 Task: Create a task  Create a new online platform for online nutrition coaching , assign it to team member softage.3@softage.net in the project BlueChip and update the status of the task to  Off Track , set the priority of the task to Medium
Action: Mouse moved to (73, 56)
Screenshot: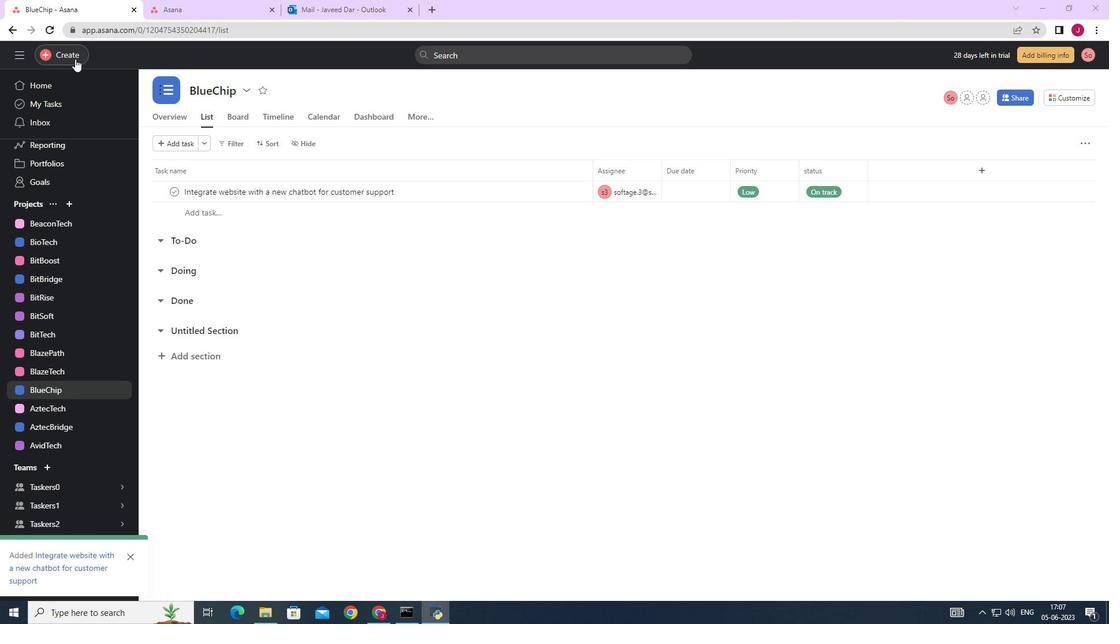 
Action: Mouse pressed left at (73, 56)
Screenshot: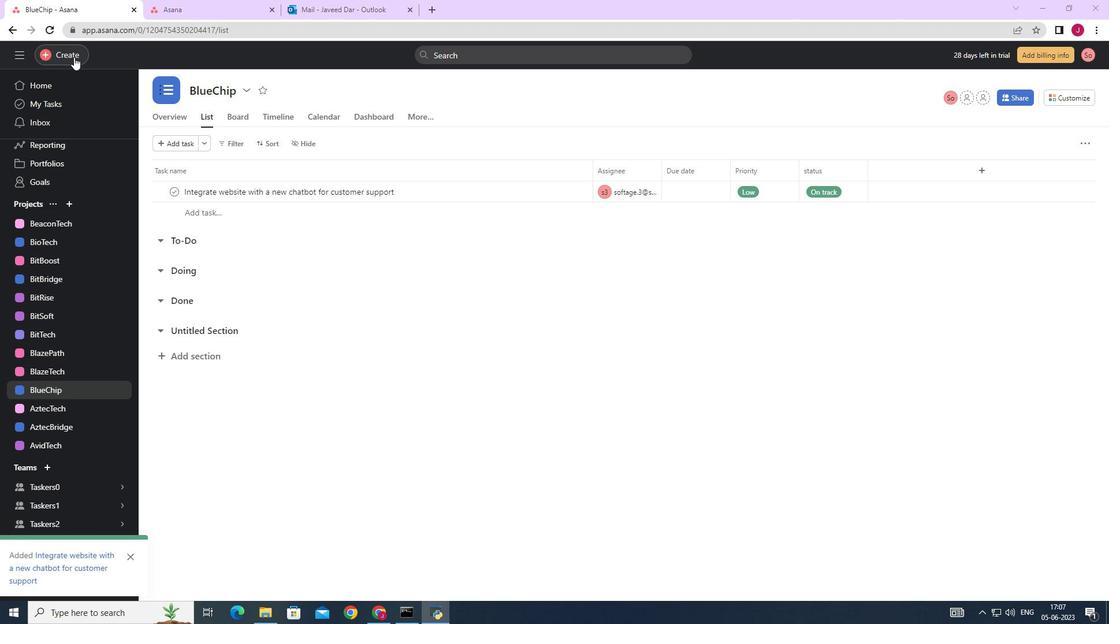
Action: Mouse moved to (140, 56)
Screenshot: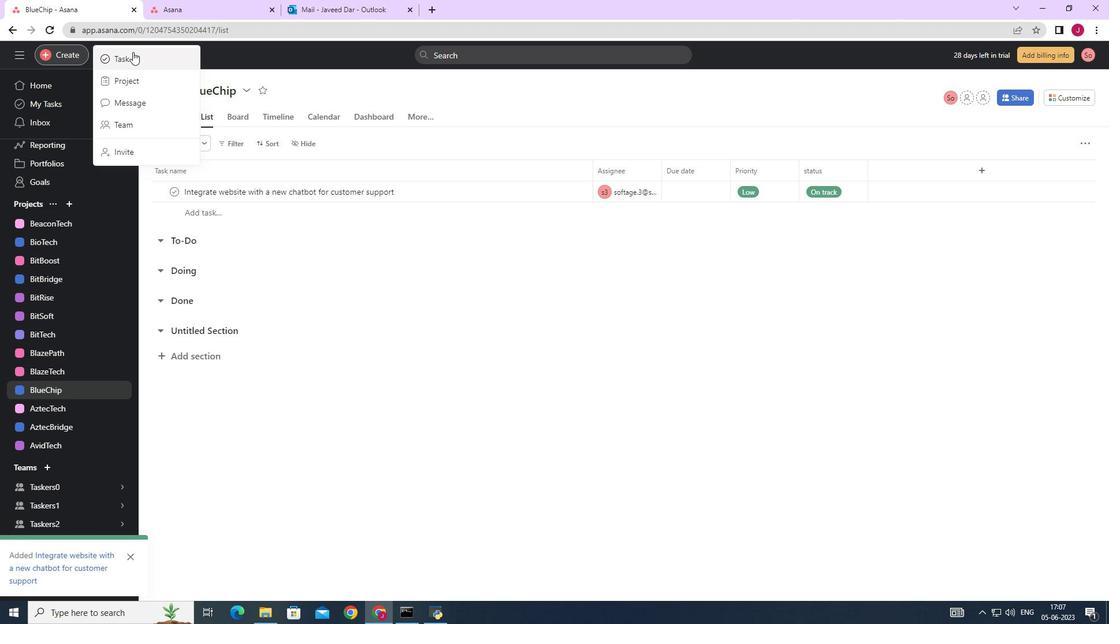 
Action: Mouse pressed left at (140, 56)
Screenshot: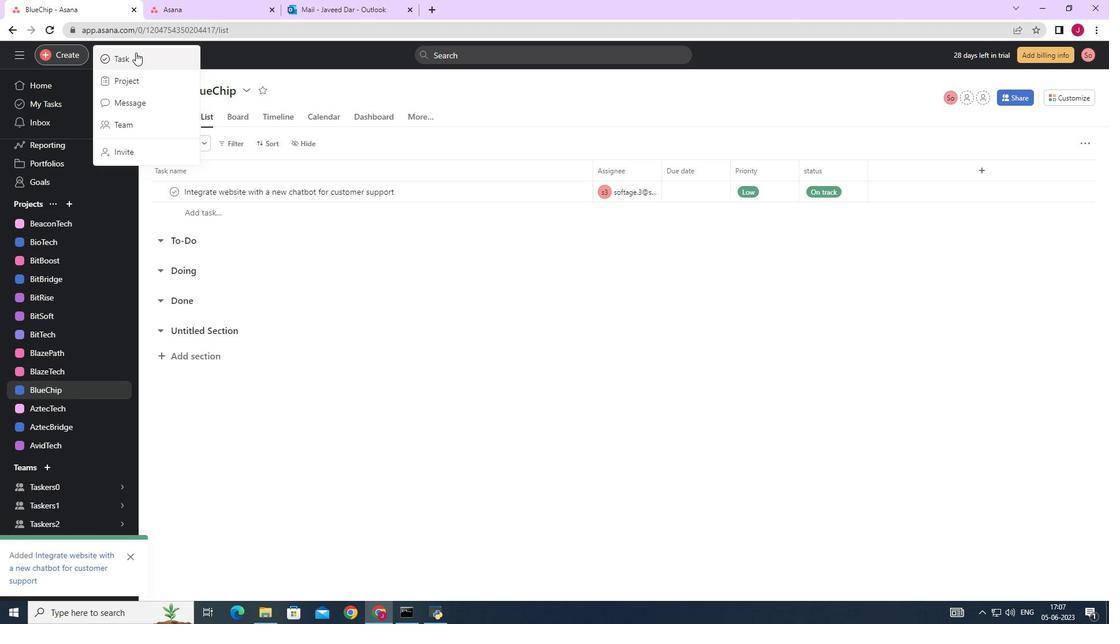 
Action: Mouse moved to (875, 386)
Screenshot: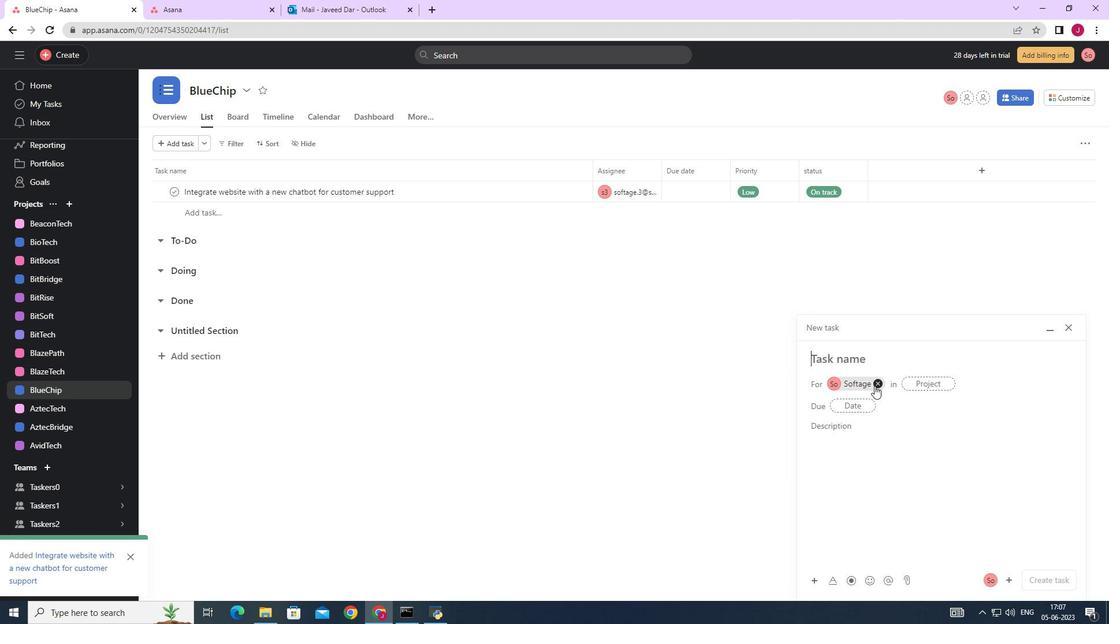 
Action: Mouse pressed left at (875, 386)
Screenshot: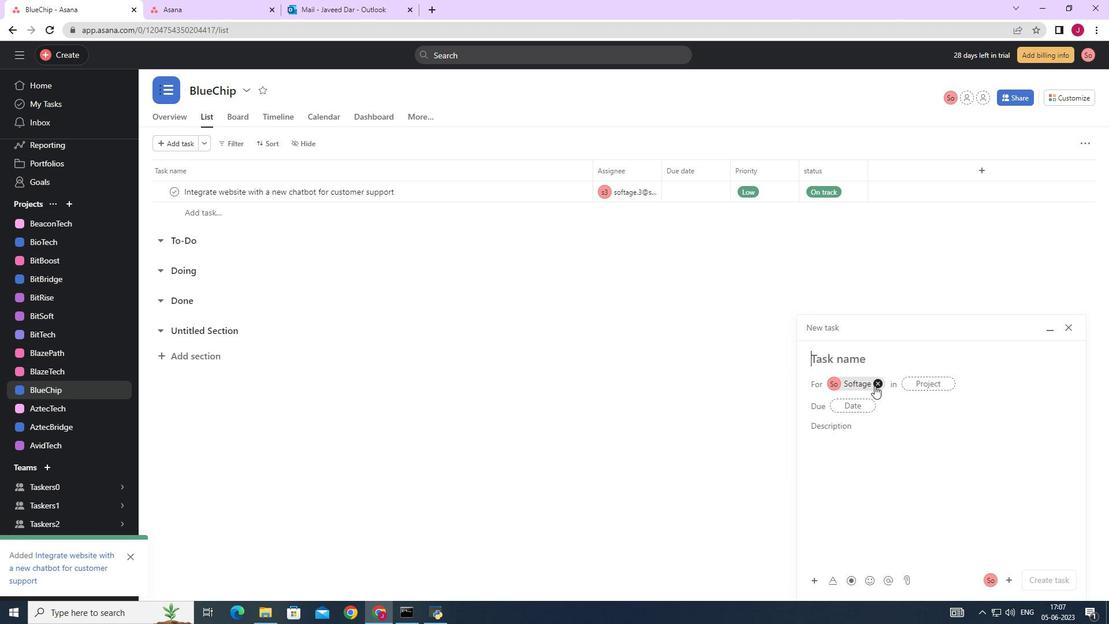
Action: Mouse moved to (832, 364)
Screenshot: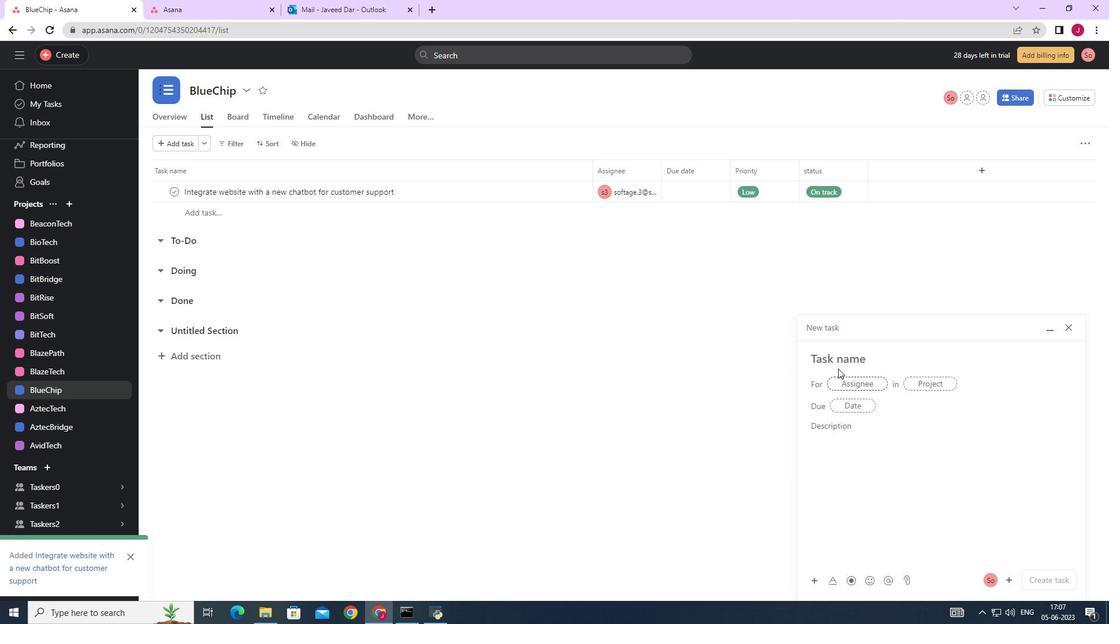 
Action: Key pressed <Key.caps_lock>C<Key.caps_lock>reate<Key.space>a<Key.space>new<Key.space>online<Key.space>platfp<Key.backspace>orm<Key.space>for<Key.space>online<Key.space>nutition<Key.space><Key.backspace><Key.backspace><Key.backspace><Key.backspace><Key.backspace><Key.backspace>trition<Key.space>
Screenshot: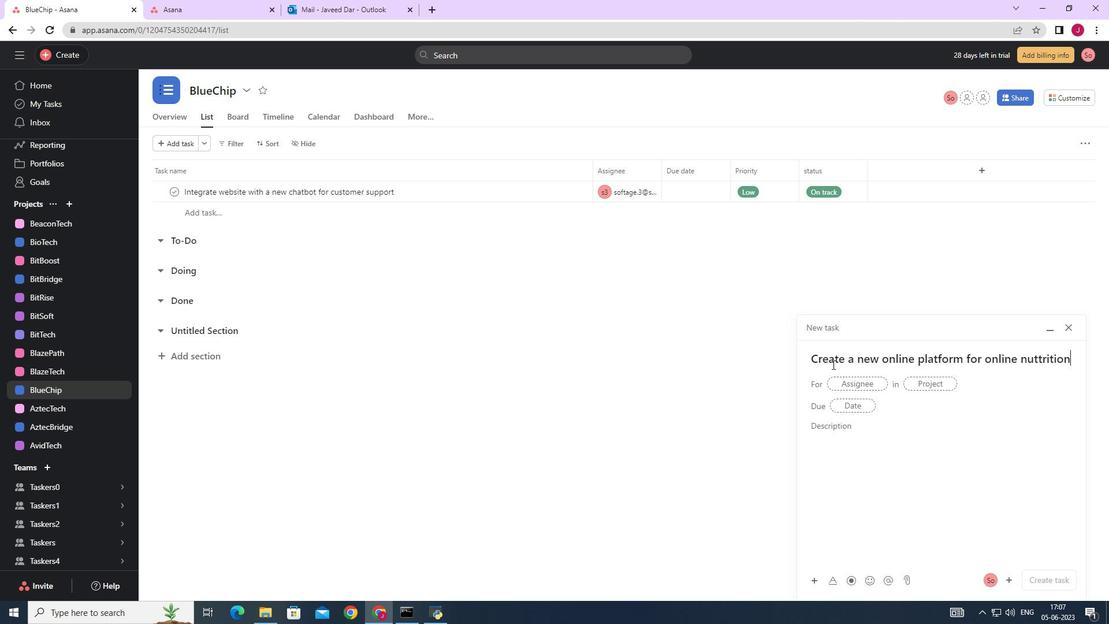 
Action: Mouse moved to (1043, 360)
Screenshot: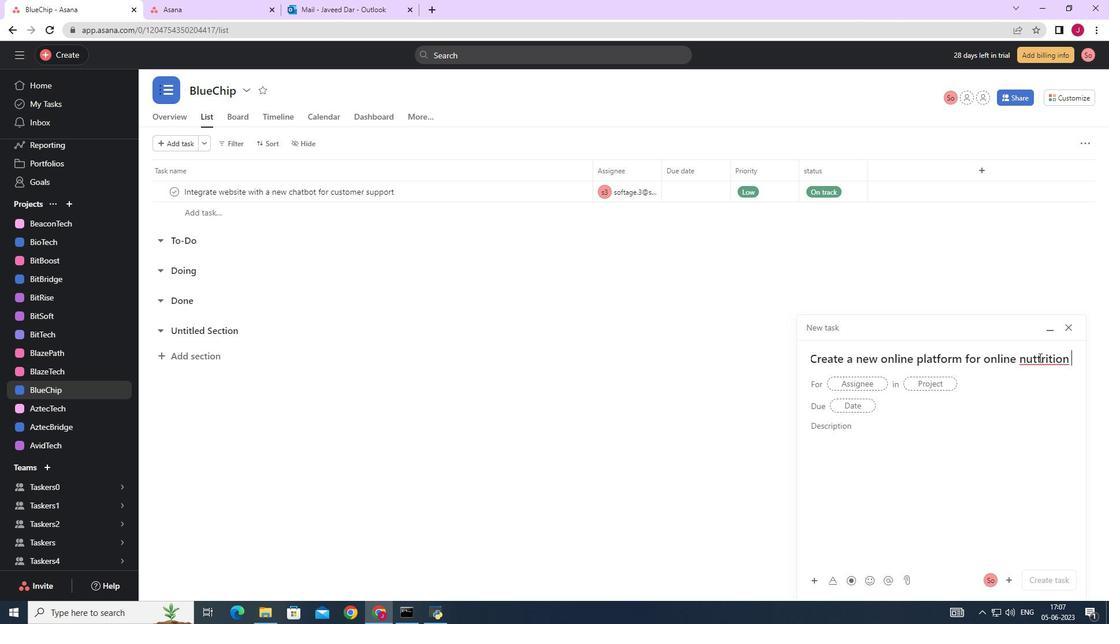 
Action: Mouse pressed left at (1043, 360)
Screenshot: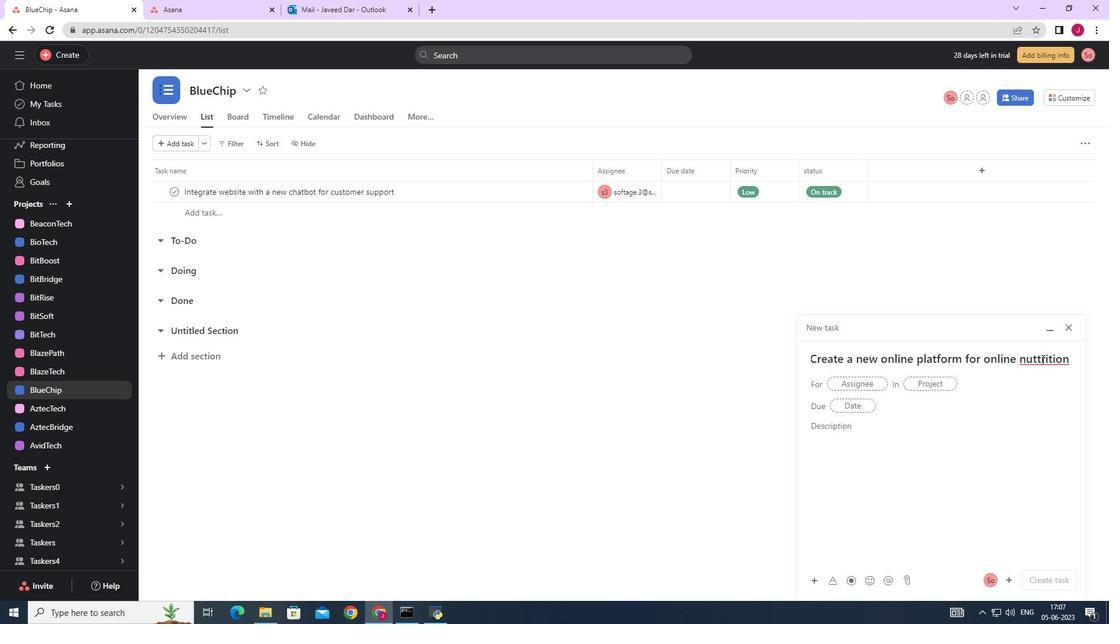 
Action: Mouse moved to (1042, 360)
Screenshot: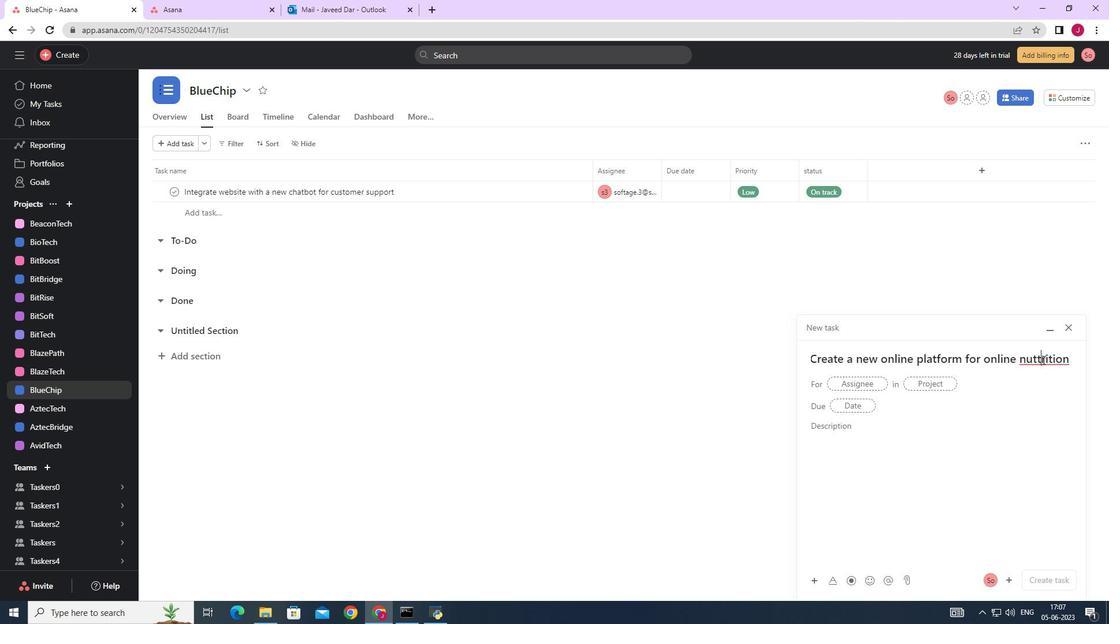 
Action: Mouse pressed left at (1042, 360)
Screenshot: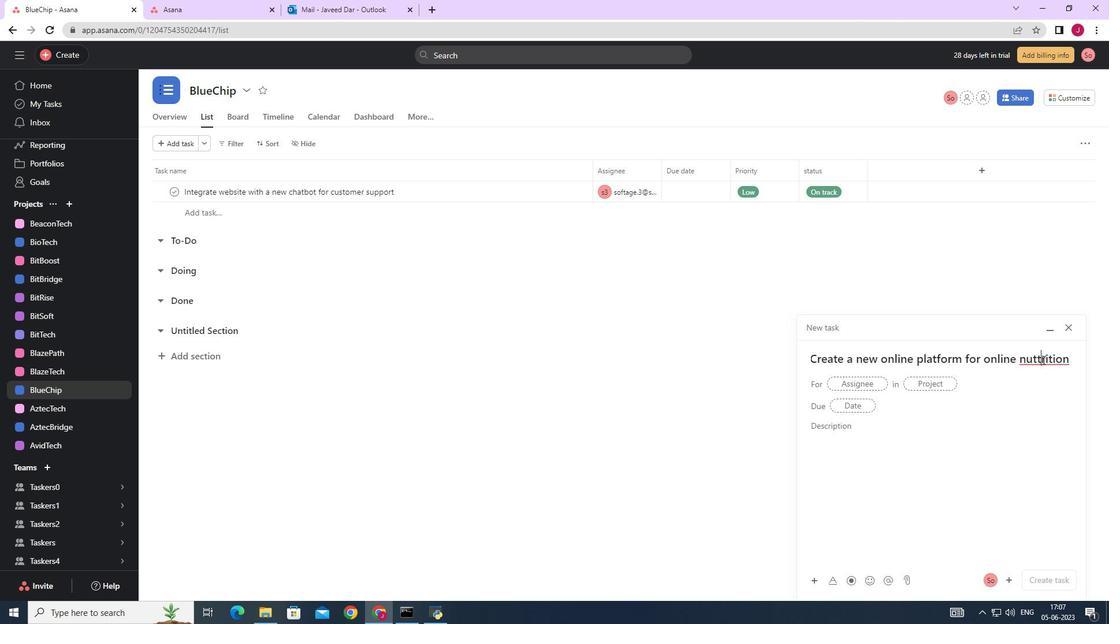 
Action: Mouse moved to (1042, 360)
Screenshot: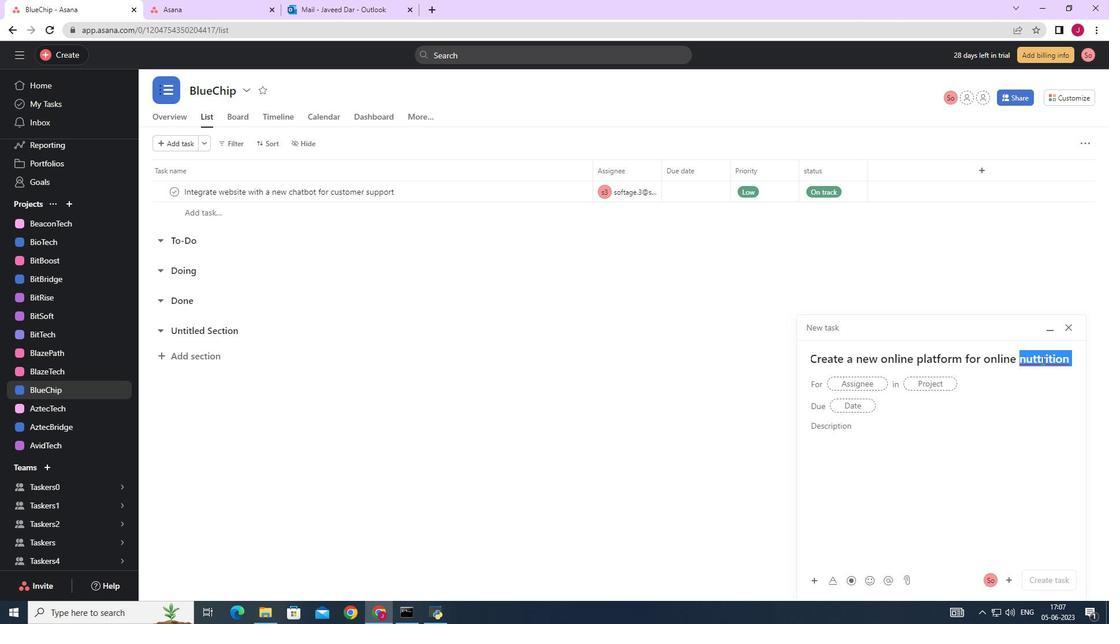 
Action: Mouse pressed left at (1042, 360)
Screenshot: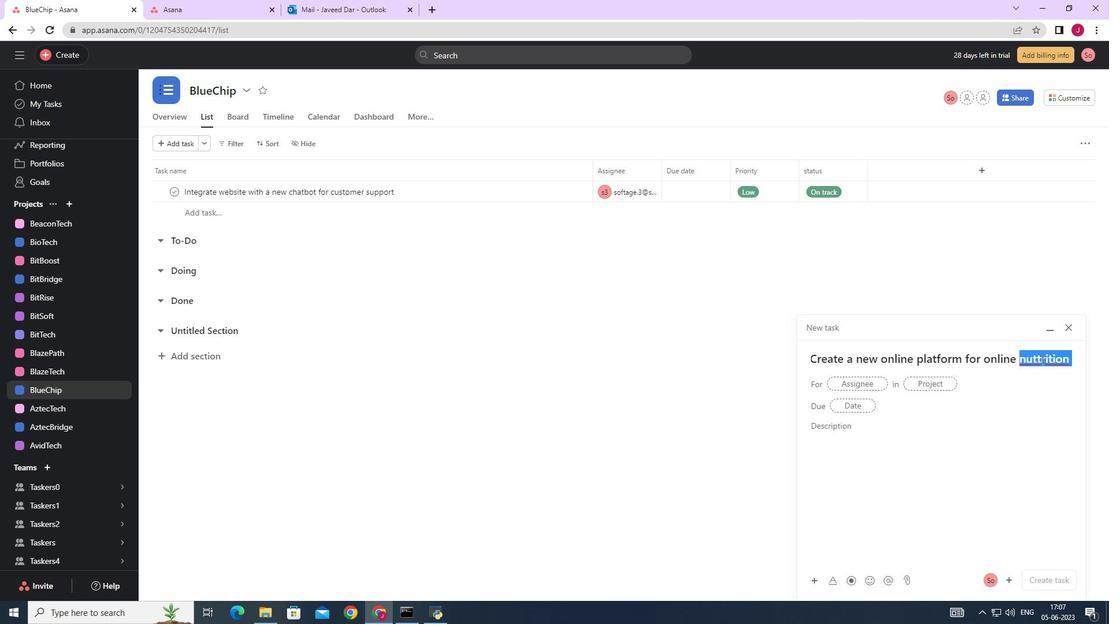 
Action: Mouse moved to (1032, 360)
Screenshot: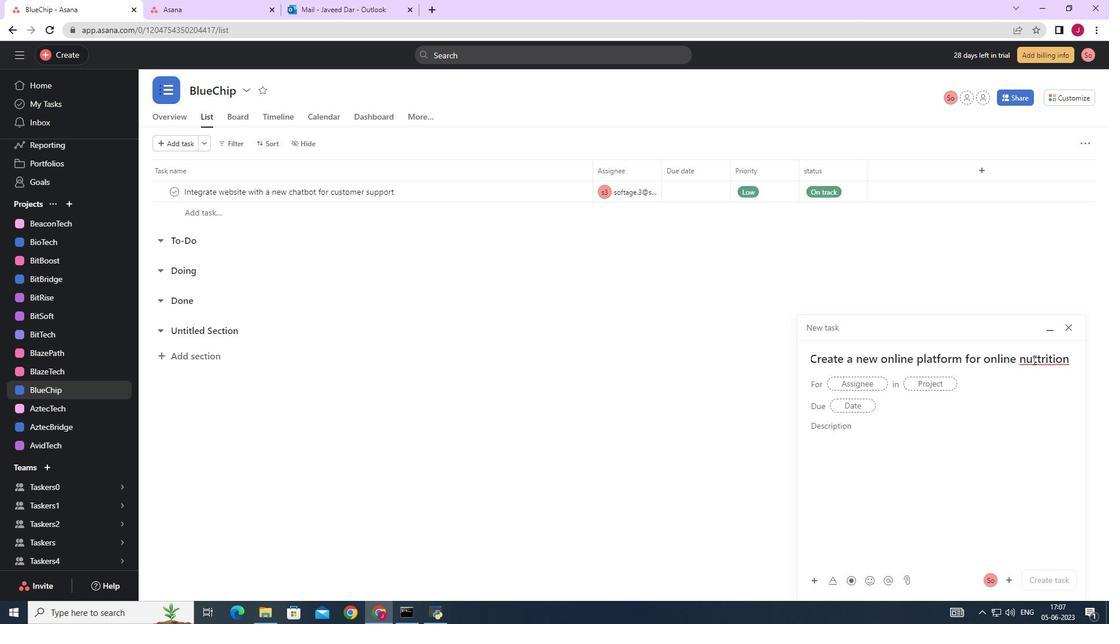 
Action: Key pressed <Key.backspace>
Screenshot: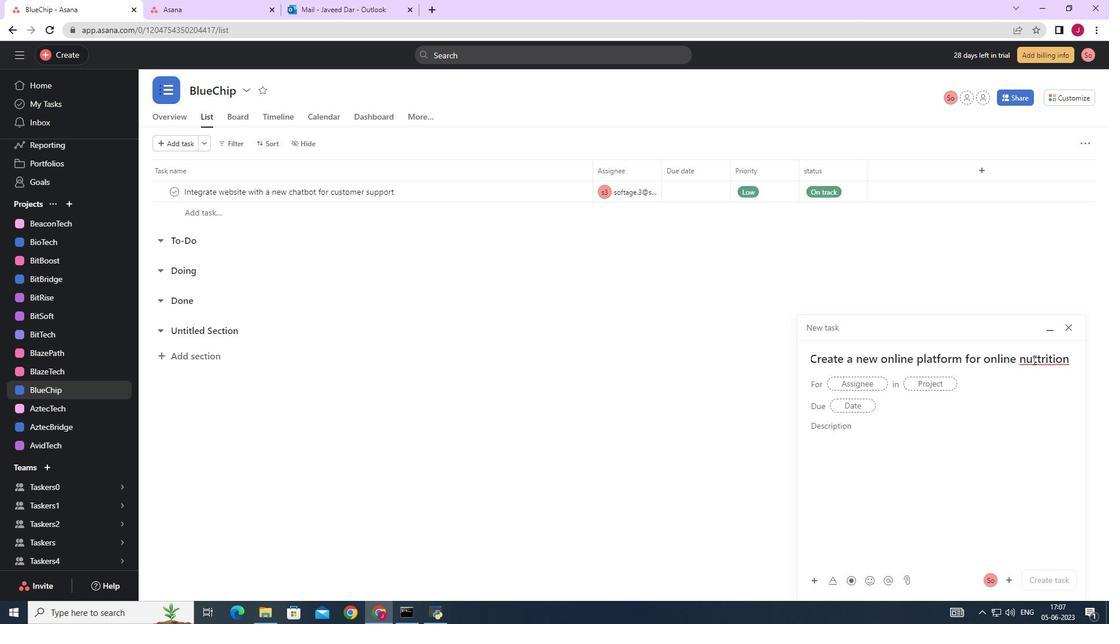 
Action: Mouse moved to (1069, 361)
Screenshot: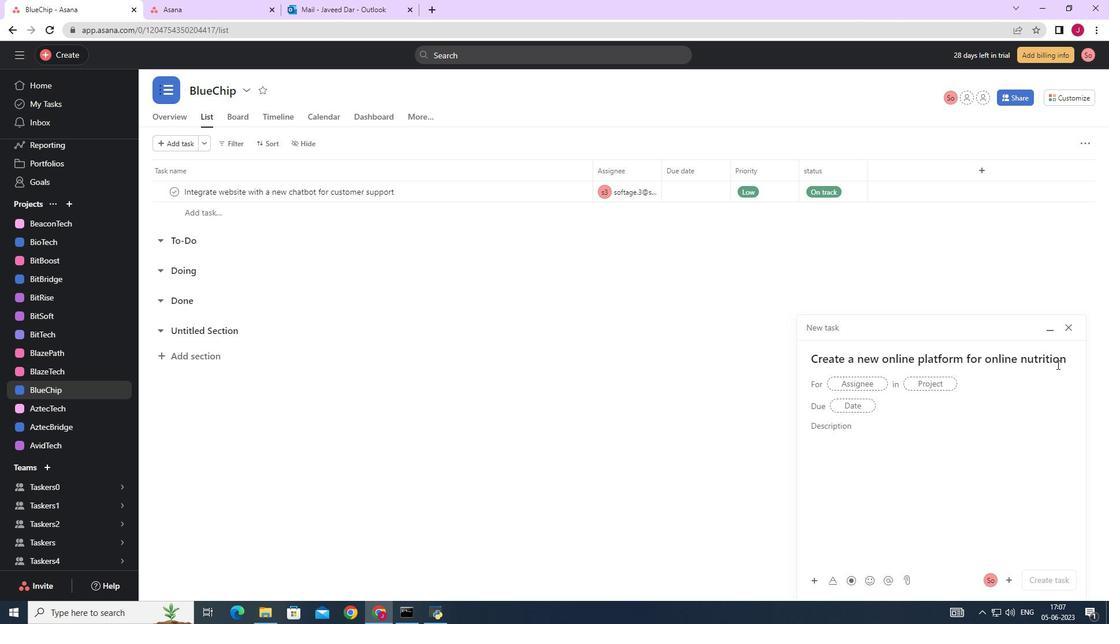 
Action: Mouse pressed left at (1069, 361)
Screenshot: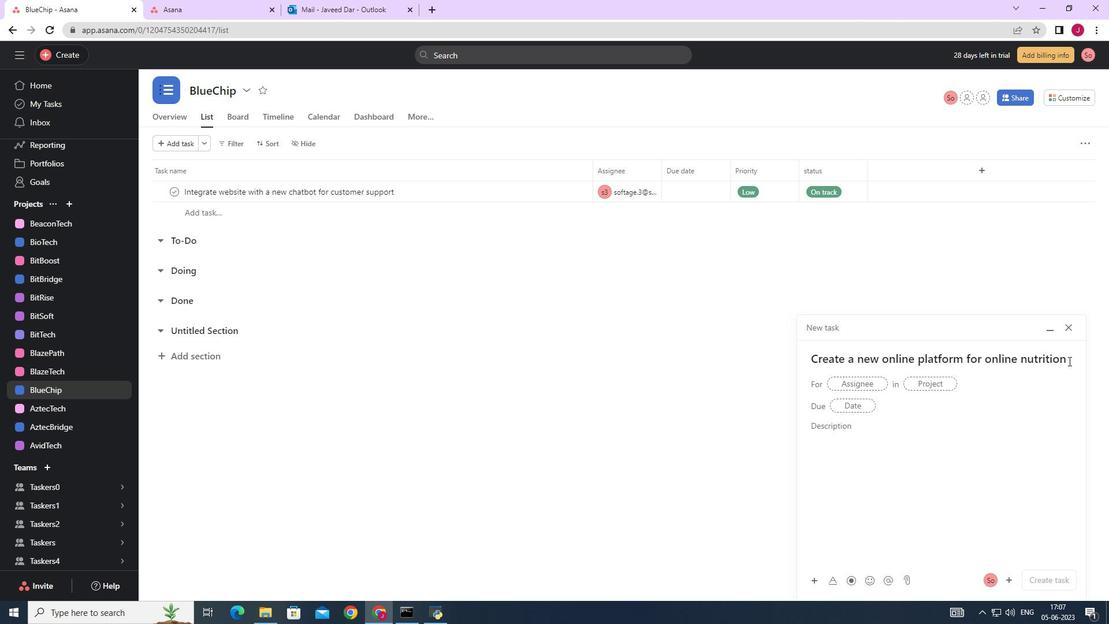 
Action: Mouse moved to (1060, 362)
Screenshot: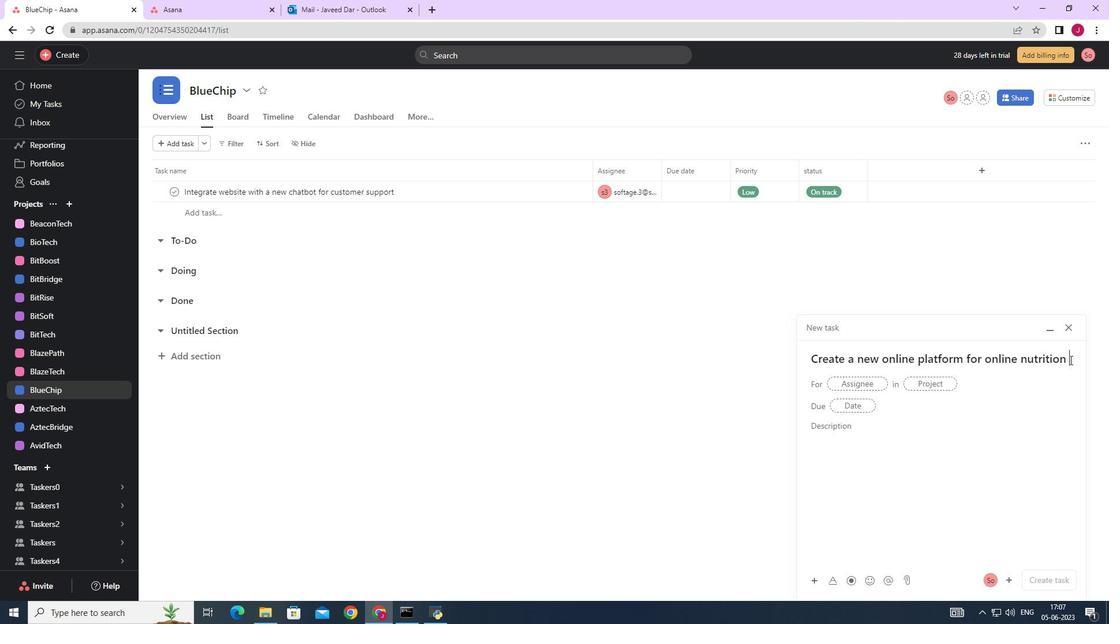 
Action: Key pressed coaching
Screenshot: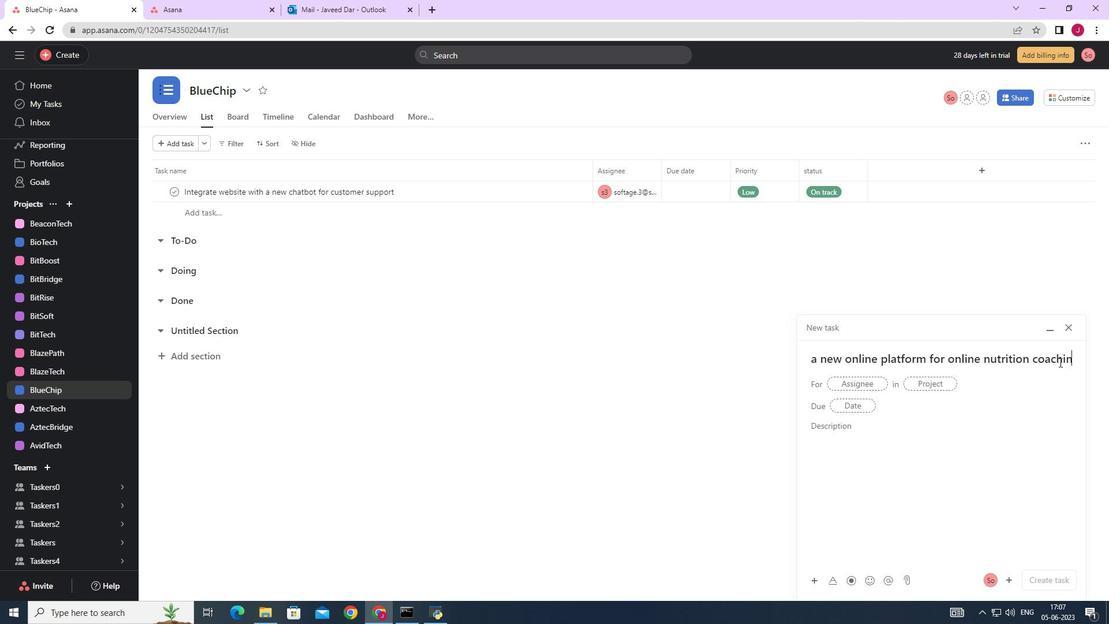 
Action: Mouse moved to (861, 379)
Screenshot: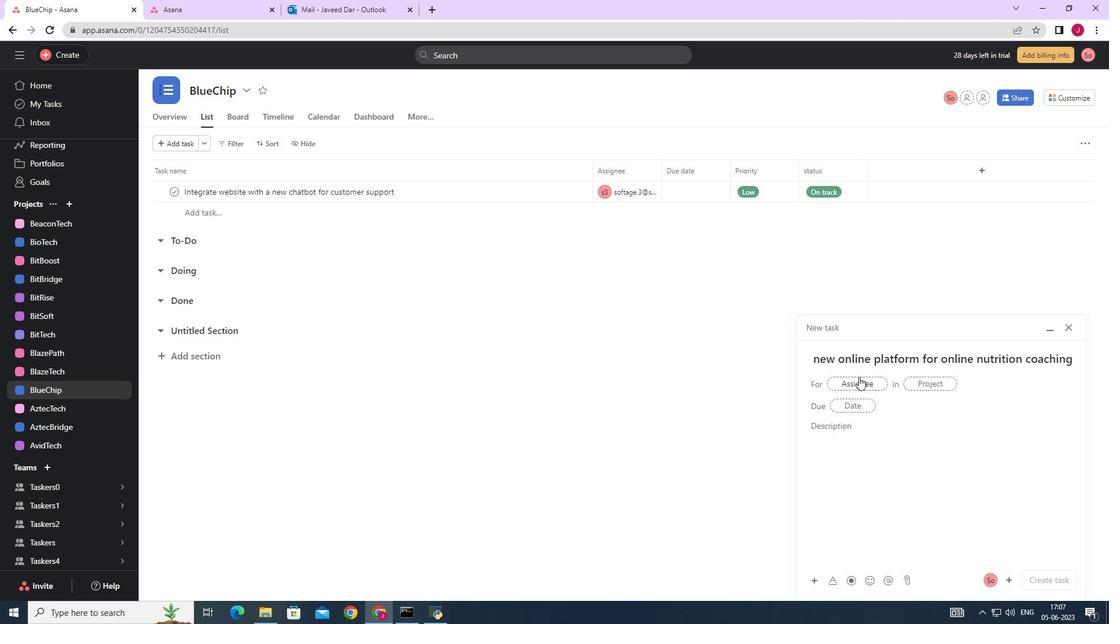 
Action: Mouse pressed left at (861, 379)
Screenshot: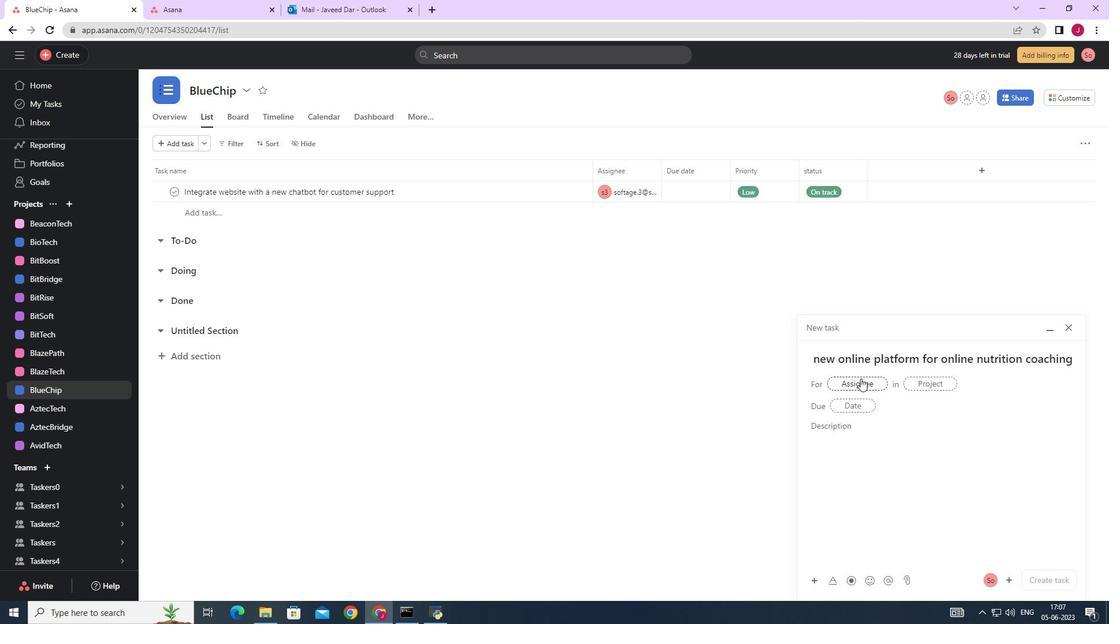 
Action: Key pressed softage.3
Screenshot: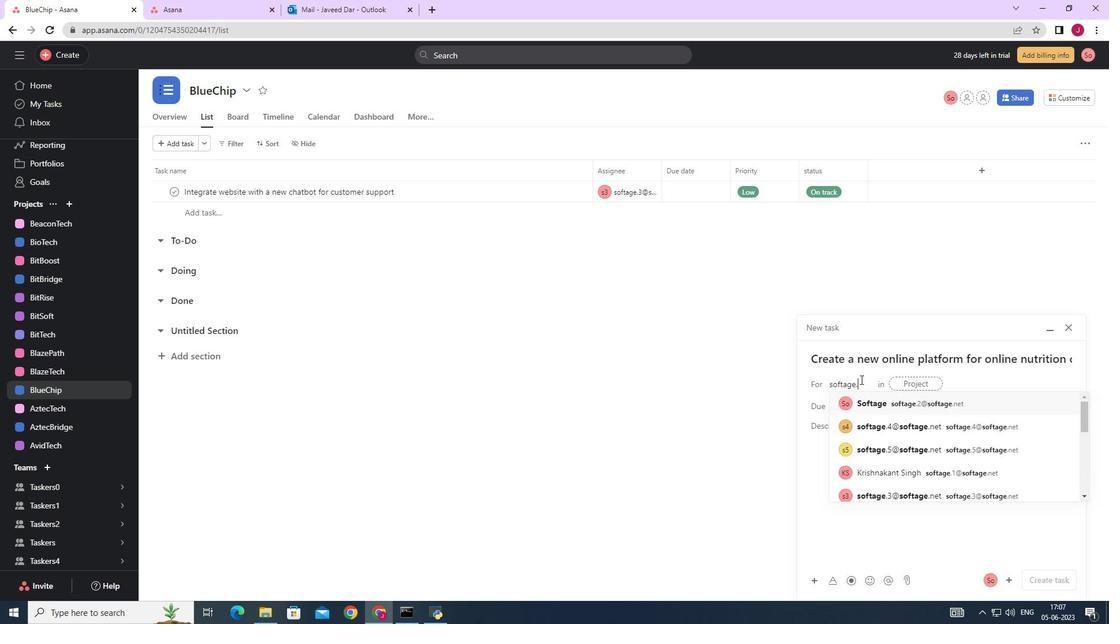 
Action: Mouse moved to (873, 402)
Screenshot: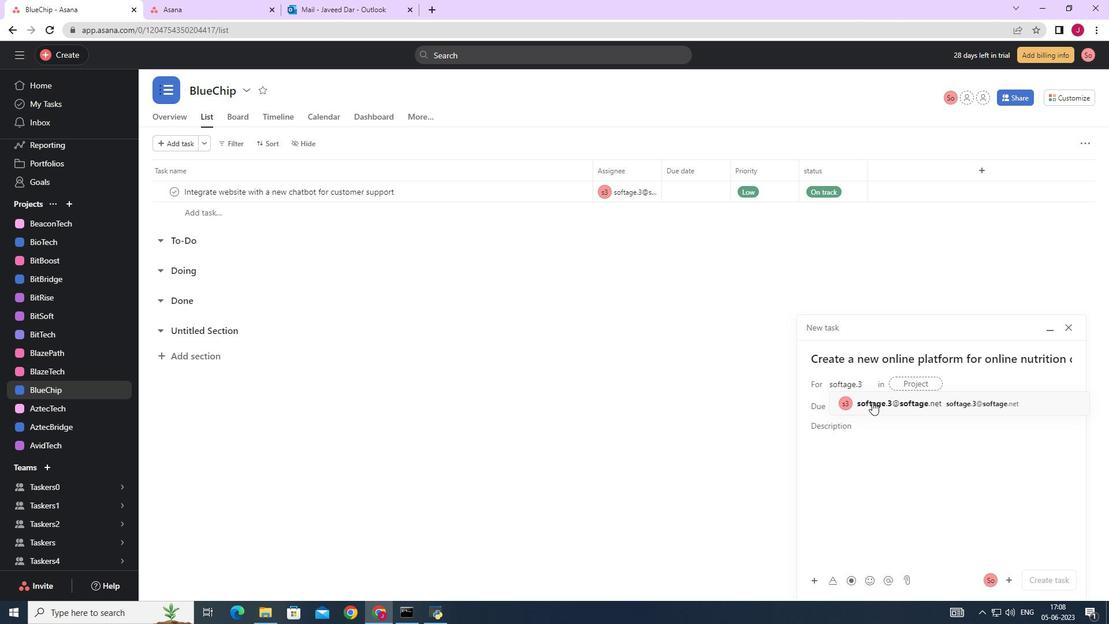 
Action: Mouse pressed left at (873, 402)
Screenshot: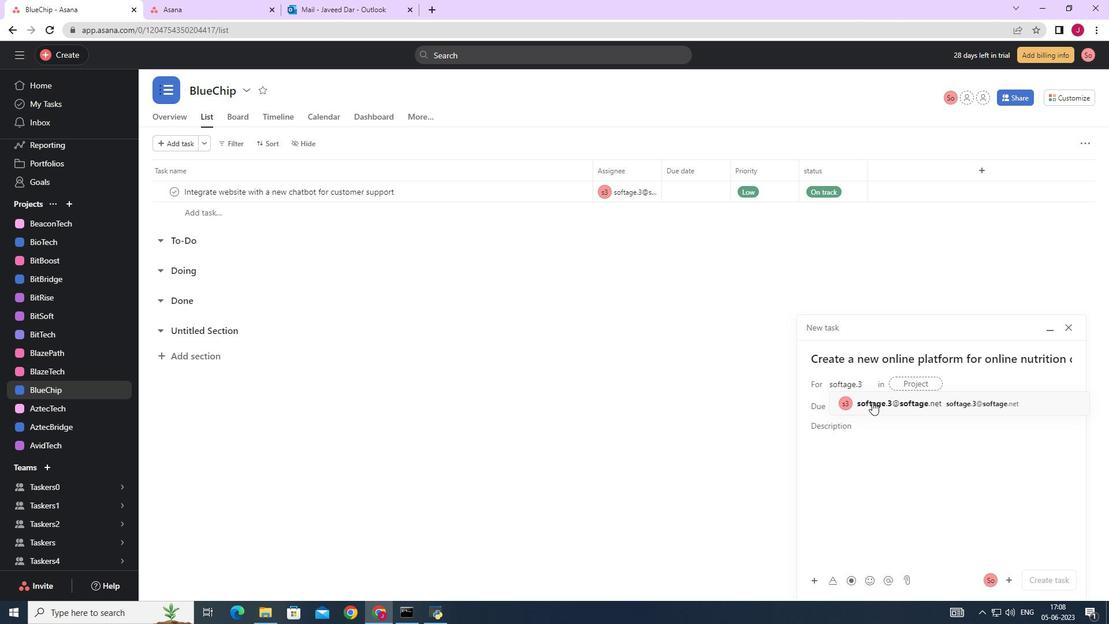 
Action: Mouse moved to (734, 398)
Screenshot: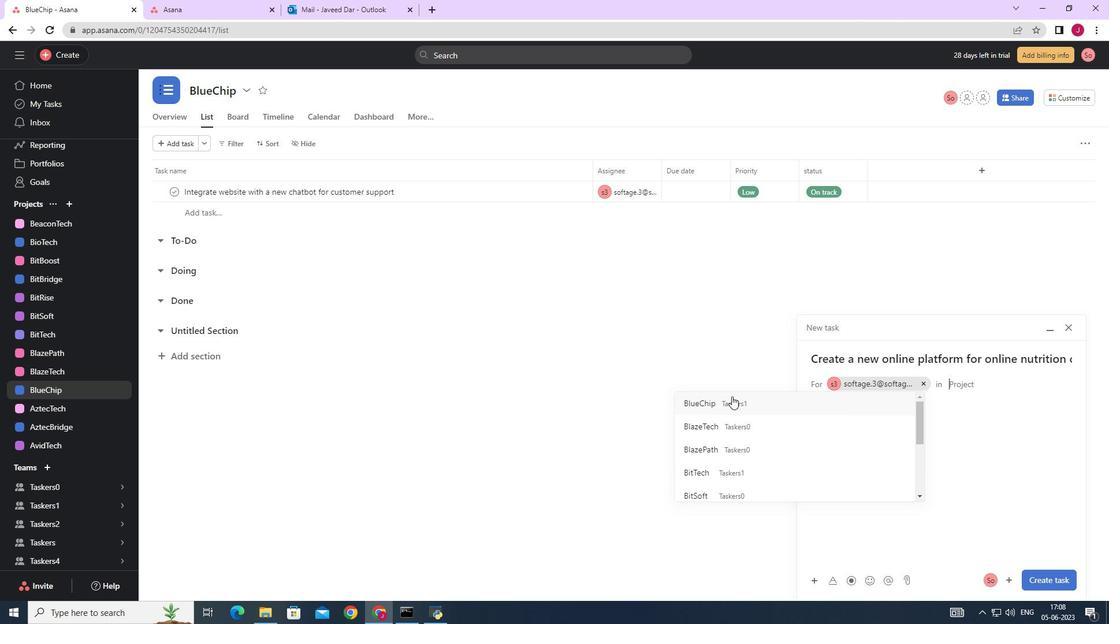 
Action: Mouse pressed left at (734, 398)
Screenshot: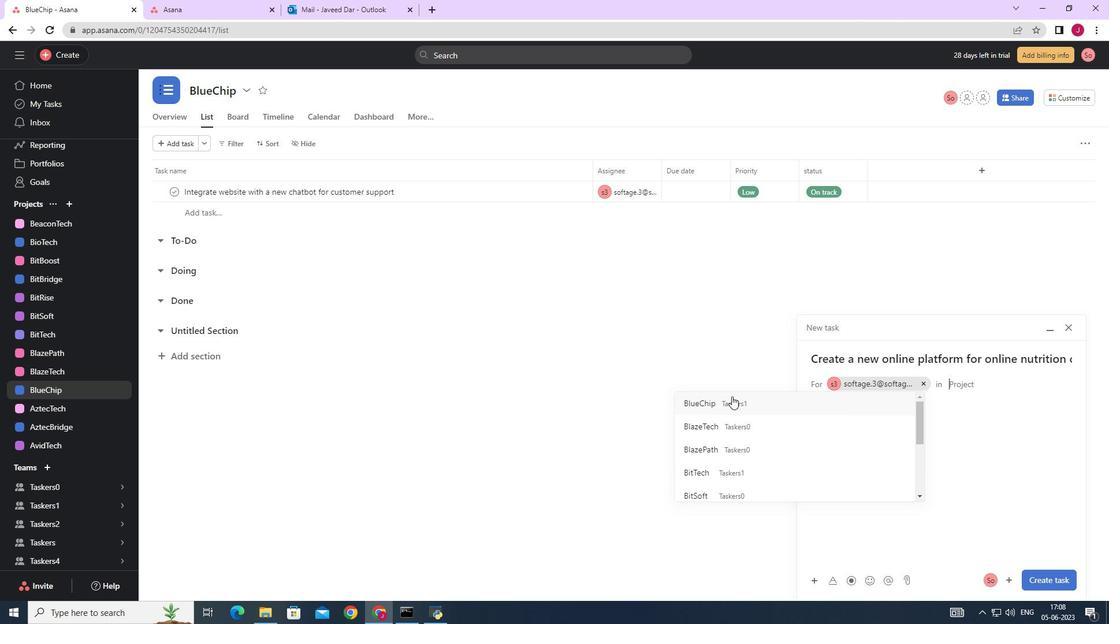 
Action: Mouse moved to (861, 427)
Screenshot: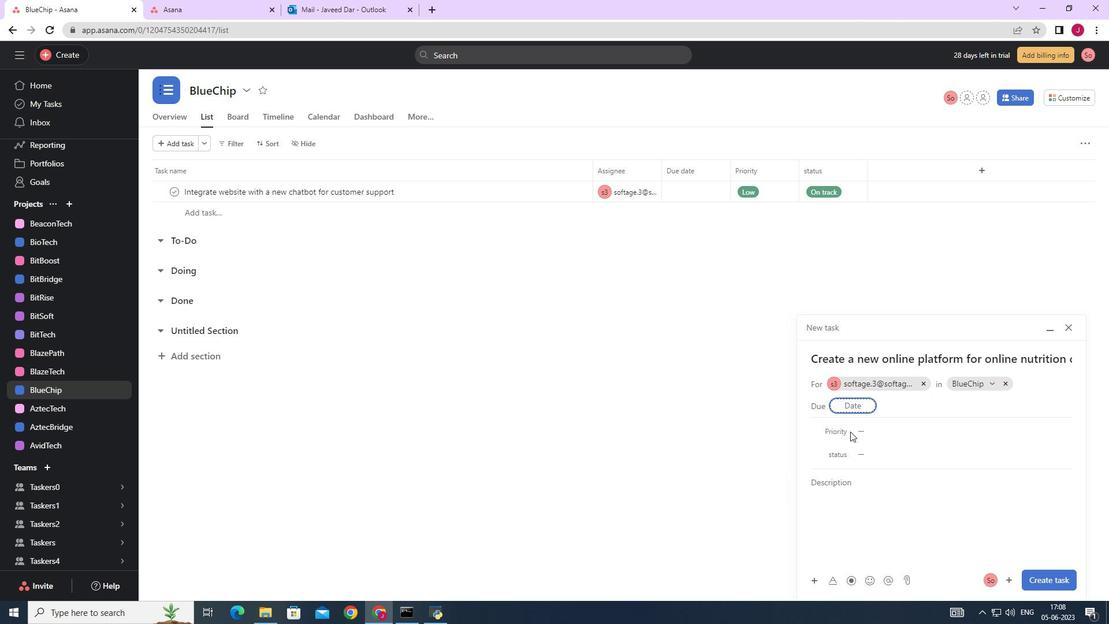 
Action: Mouse pressed left at (861, 427)
Screenshot: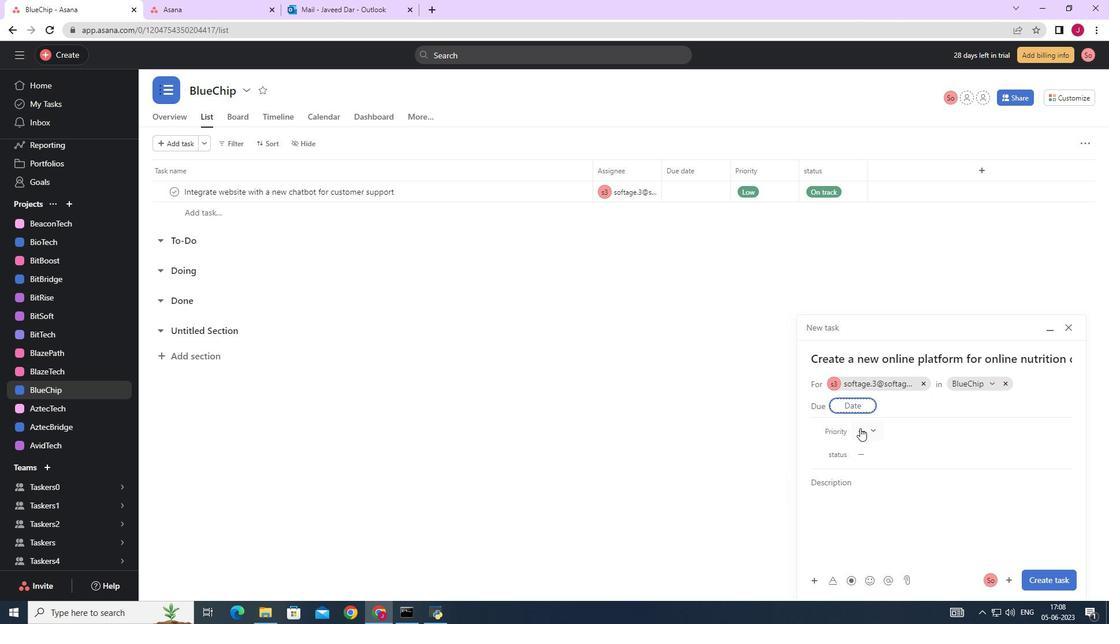 
Action: Mouse moved to (908, 490)
Screenshot: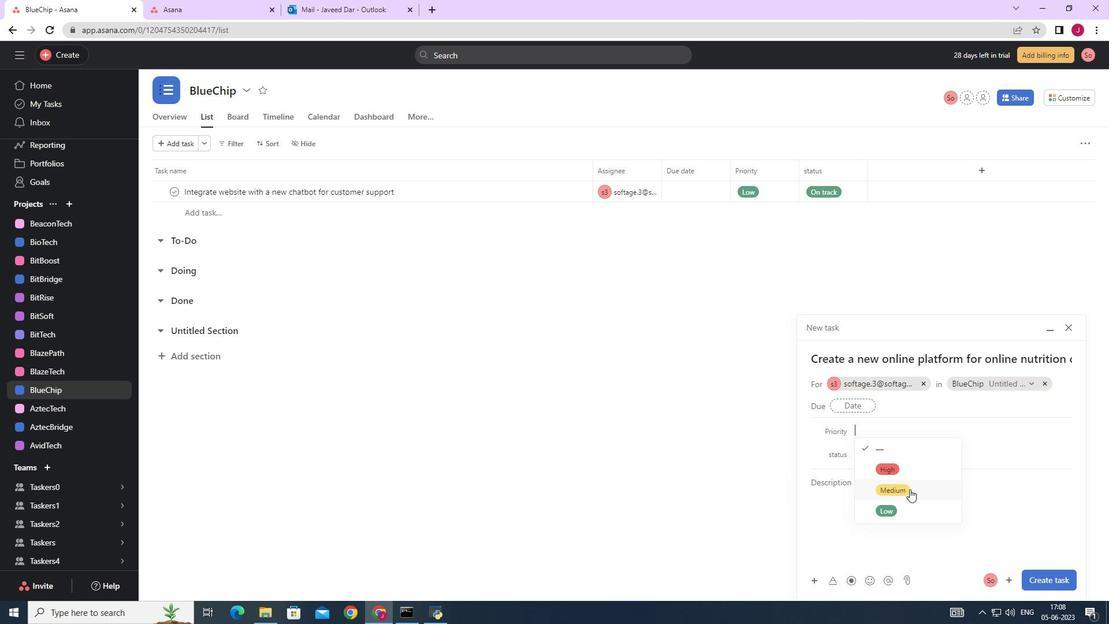 
Action: Mouse pressed left at (908, 490)
Screenshot: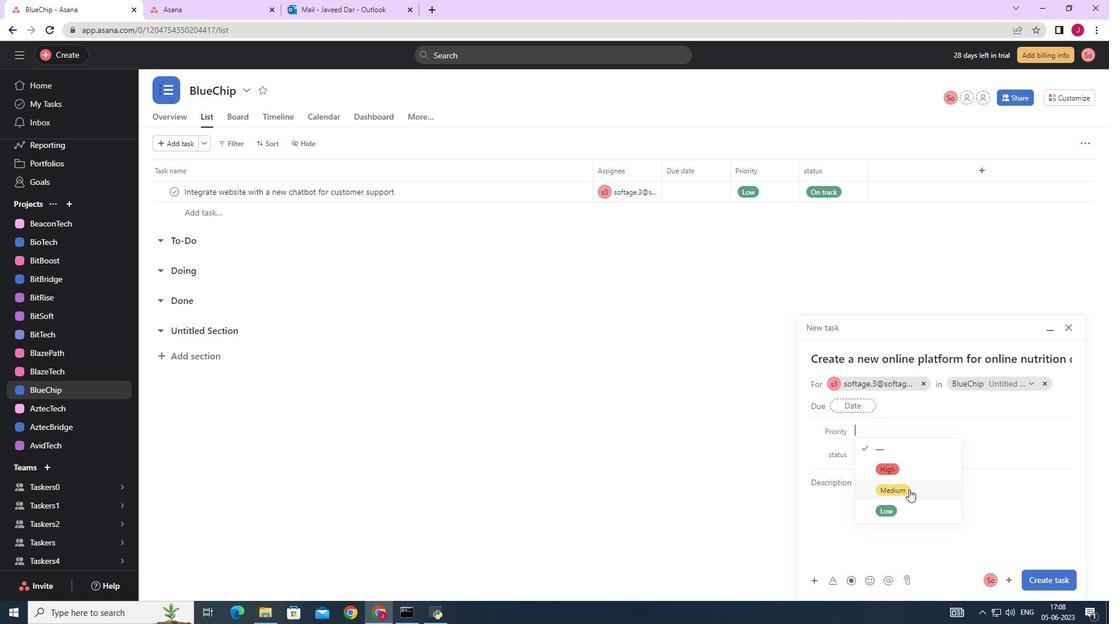 
Action: Mouse moved to (864, 448)
Screenshot: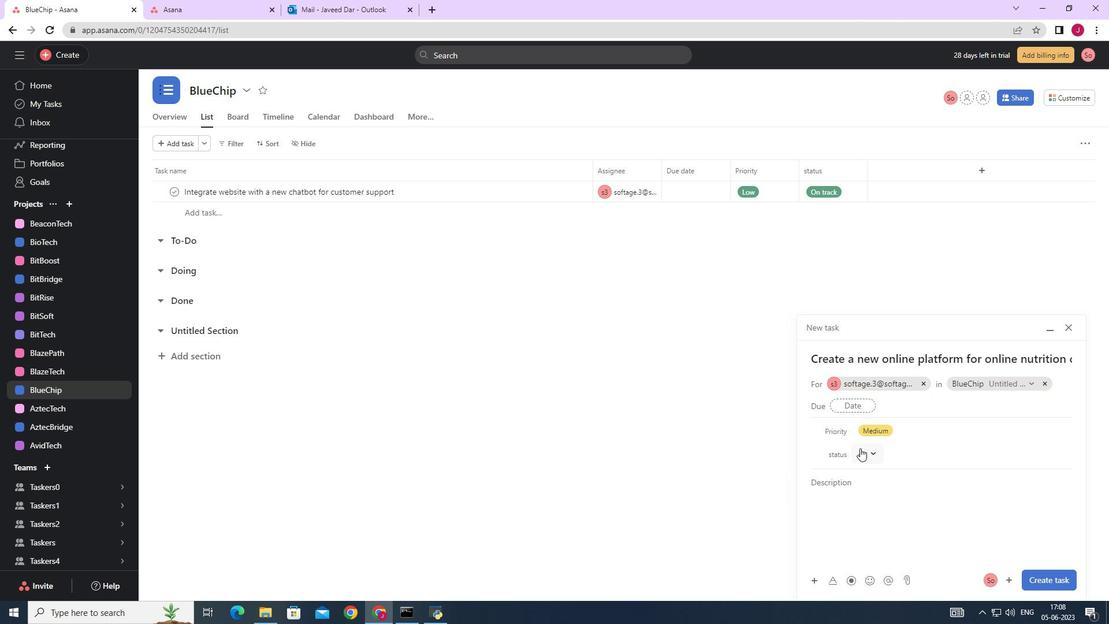 
Action: Mouse pressed left at (864, 448)
Screenshot: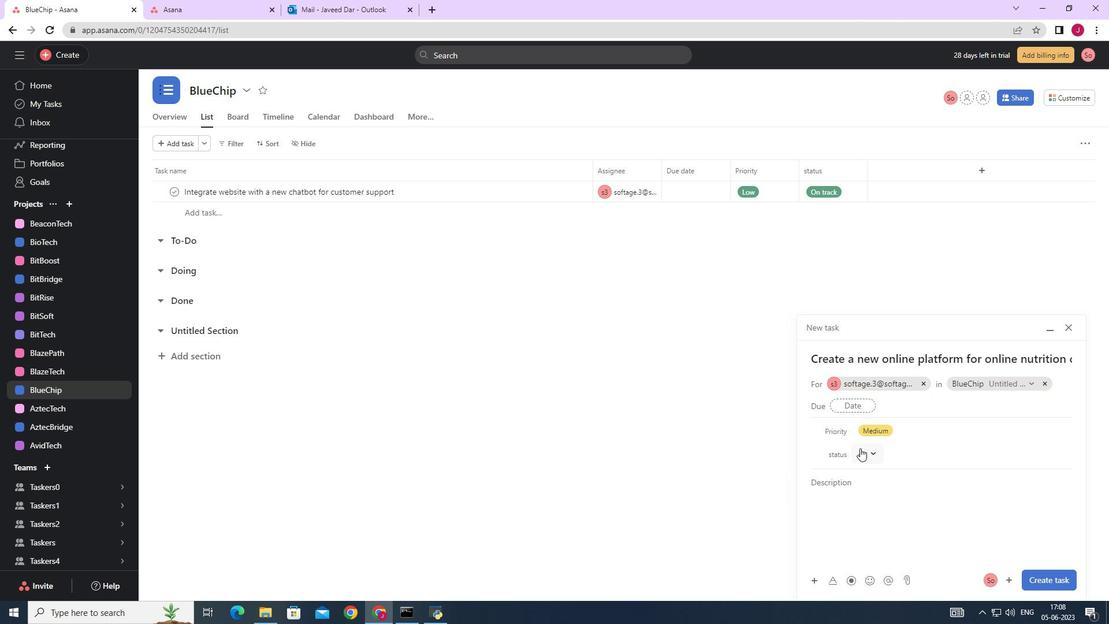
Action: Mouse moved to (892, 511)
Screenshot: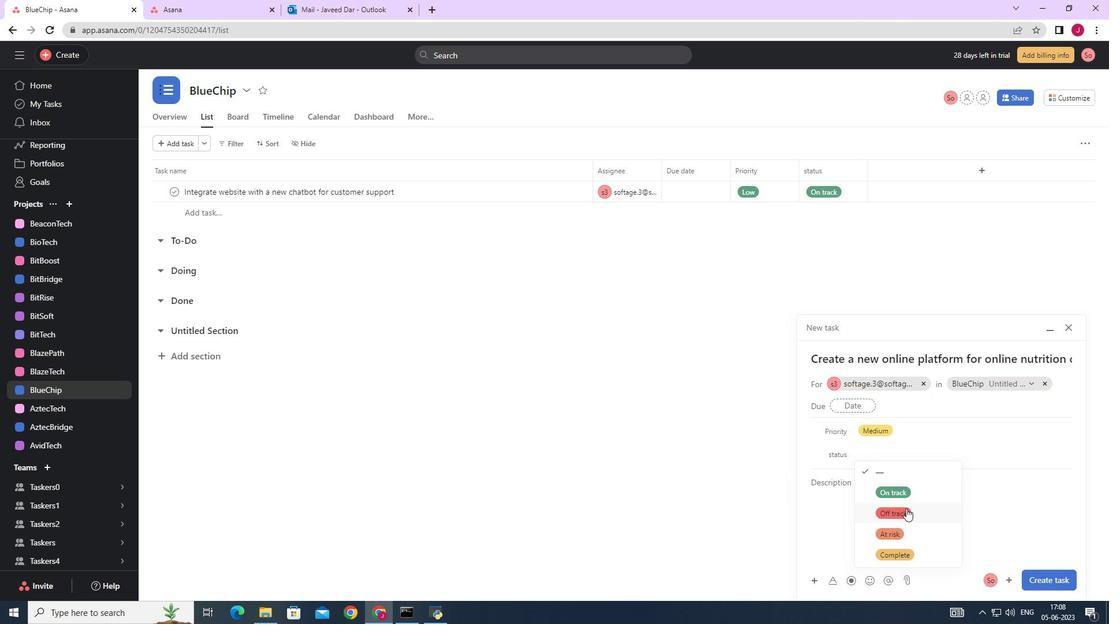 
Action: Mouse pressed left at (892, 511)
Screenshot: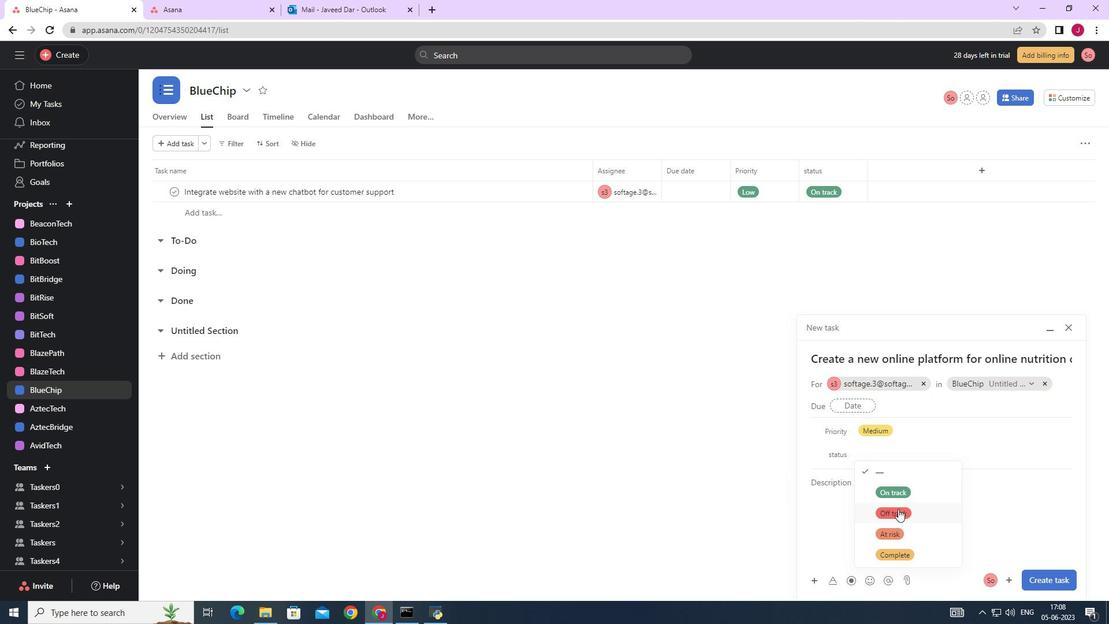 
Action: Mouse moved to (1050, 582)
Screenshot: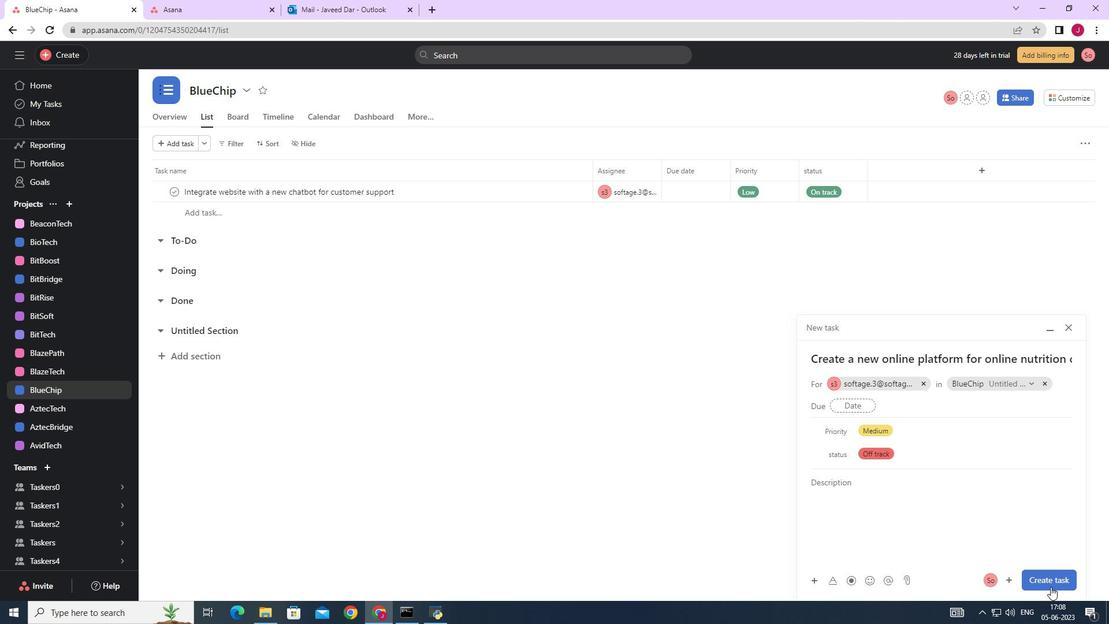 
Action: Mouse pressed left at (1050, 582)
Screenshot: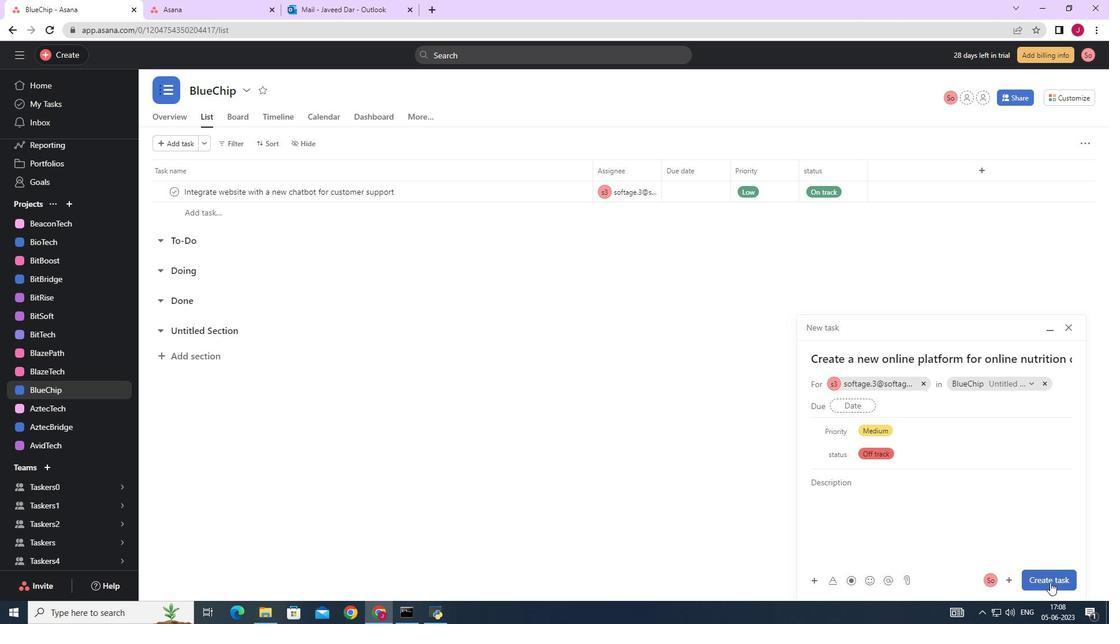 
Action: Mouse moved to (1037, 576)
Screenshot: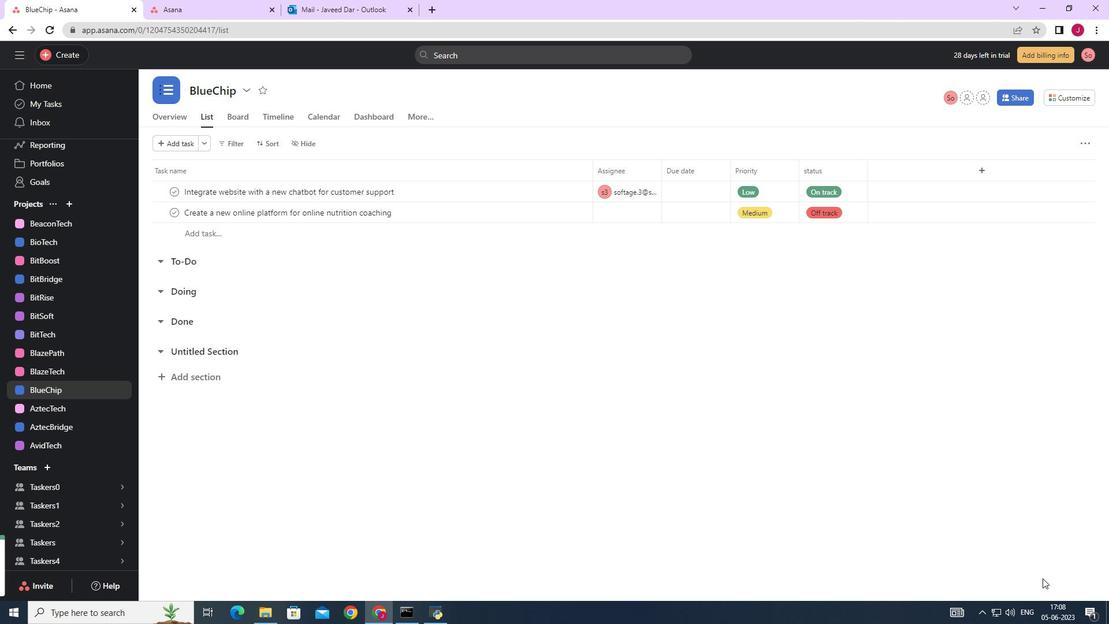 
